 Task: Add Checklist CL0008 to Card Card0008 in Board Board0002 in Development in Trello
Action: Mouse moved to (507, 87)
Screenshot: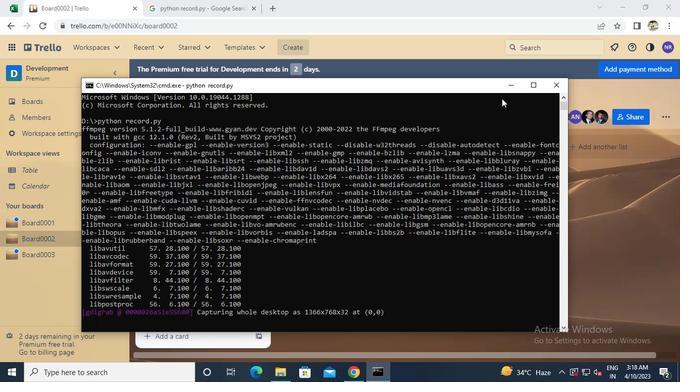 
Action: Mouse pressed left at (507, 87)
Screenshot: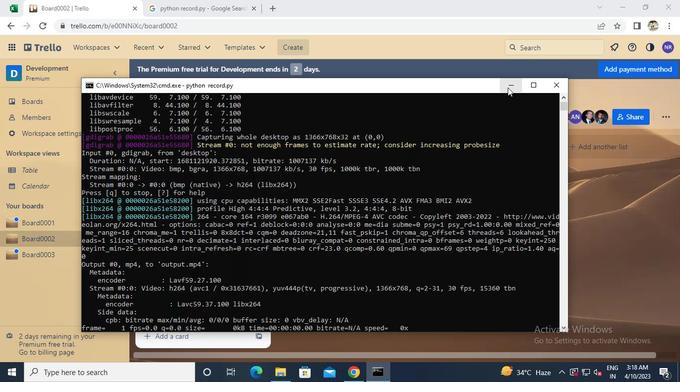 
Action: Mouse moved to (199, 299)
Screenshot: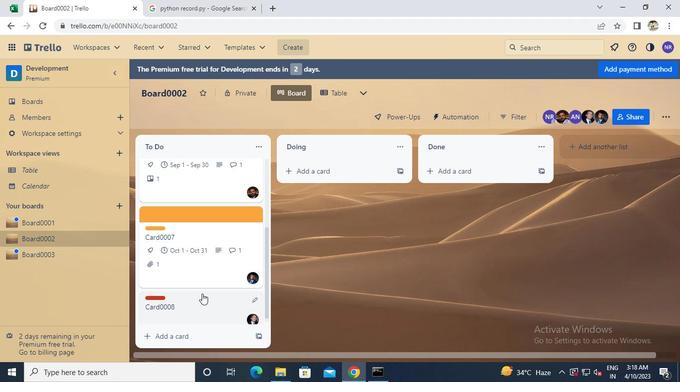 
Action: Mouse pressed left at (199, 299)
Screenshot: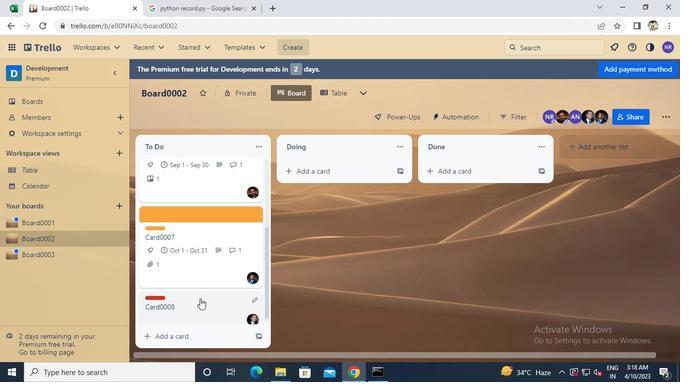 
Action: Mouse moved to (482, 201)
Screenshot: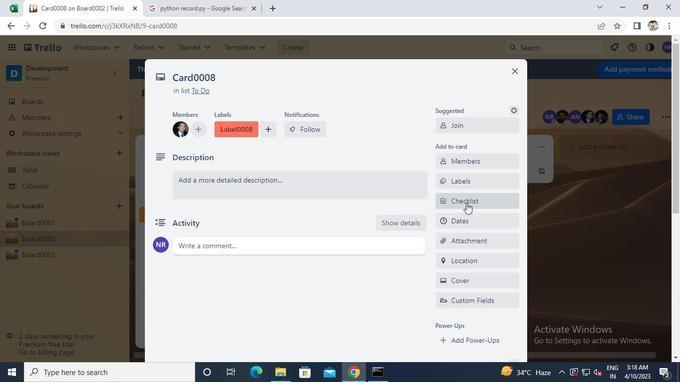 
Action: Mouse pressed left at (482, 201)
Screenshot: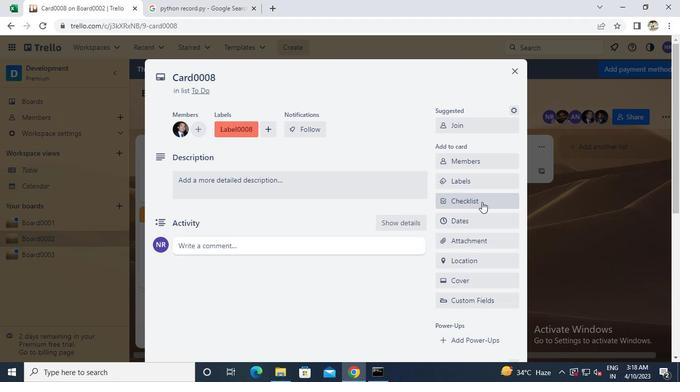 
Action: Keyboard Key.caps_lock
Screenshot: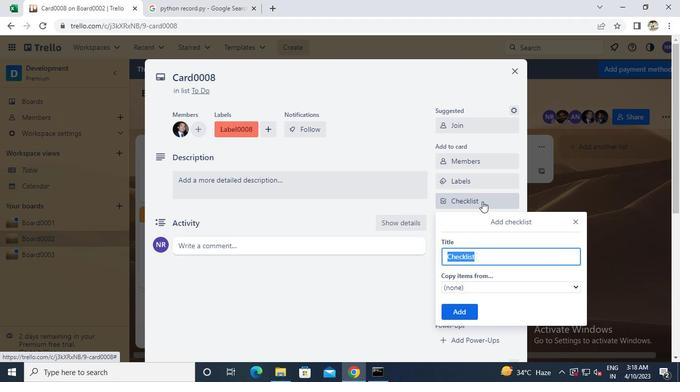 
Action: Keyboard c
Screenshot: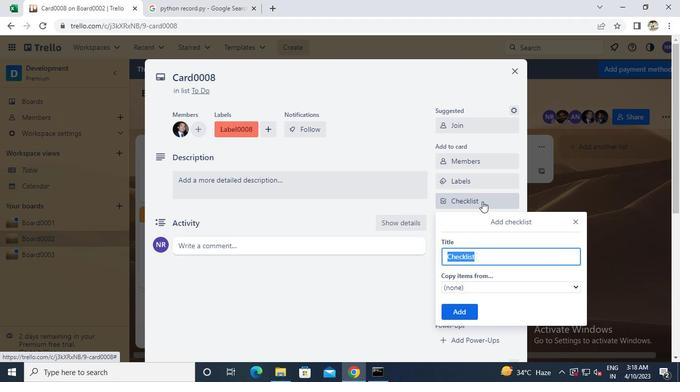 
Action: Keyboard l
Screenshot: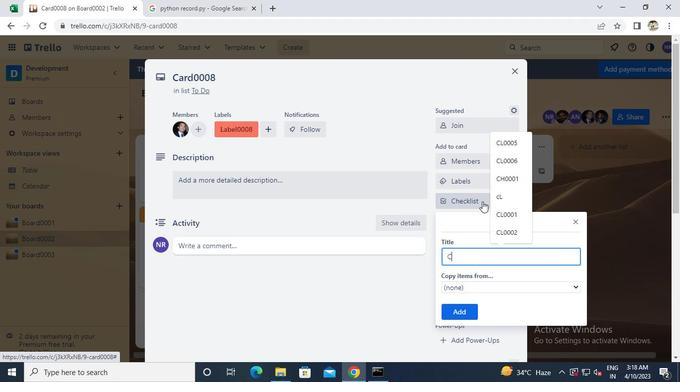 
Action: Keyboard 0
Screenshot: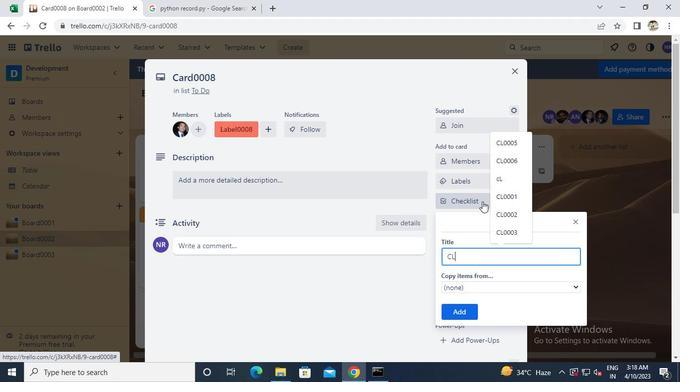 
Action: Keyboard 0
Screenshot: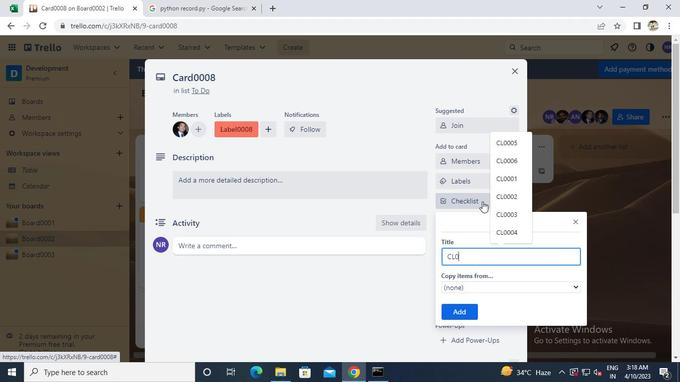 
Action: Keyboard 0
Screenshot: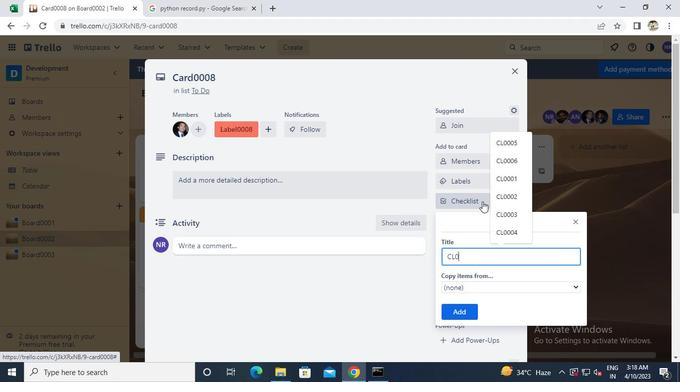 
Action: Keyboard 8
Screenshot: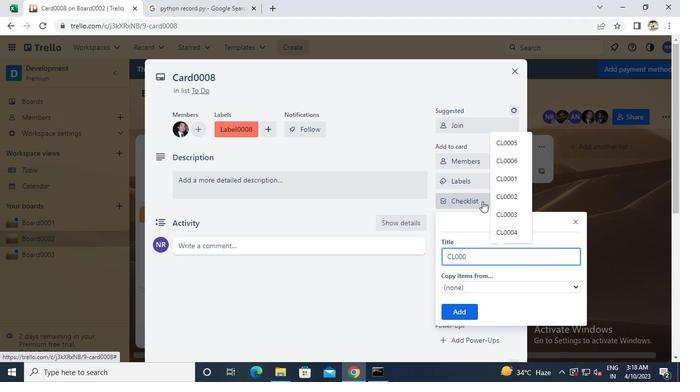 
Action: Mouse moved to (457, 310)
Screenshot: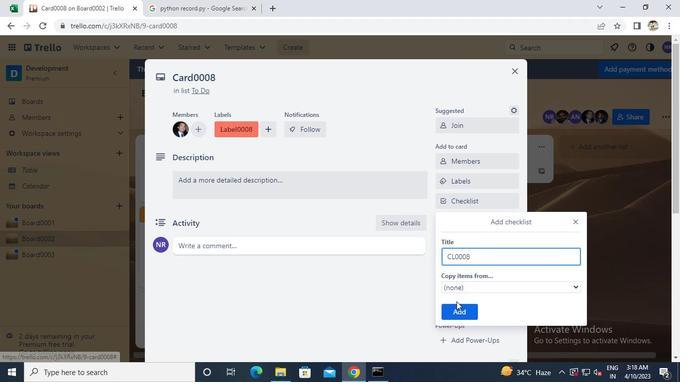 
Action: Mouse pressed left at (457, 310)
Screenshot: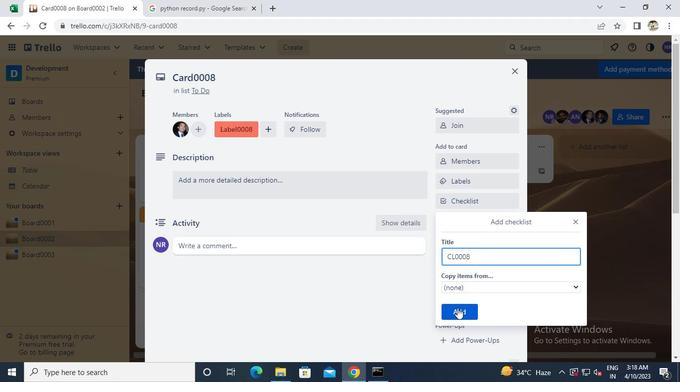 
Action: Mouse moved to (514, 71)
Screenshot: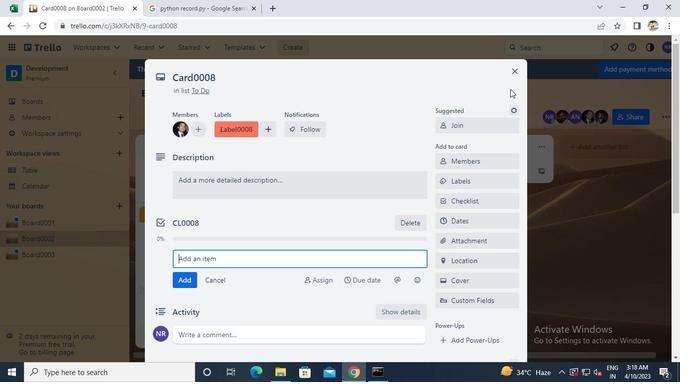 
Action: Mouse pressed left at (514, 71)
Screenshot: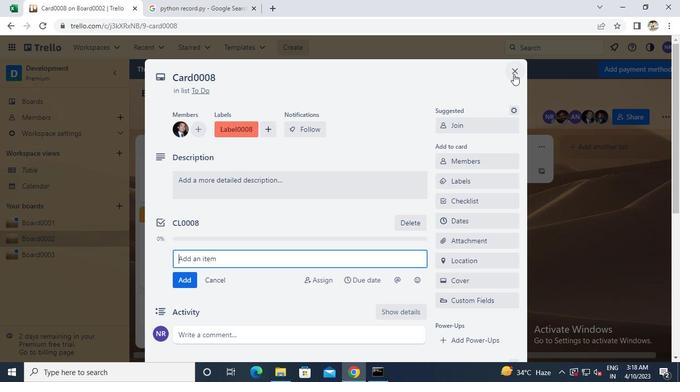 
Action: Mouse moved to (379, 372)
Screenshot: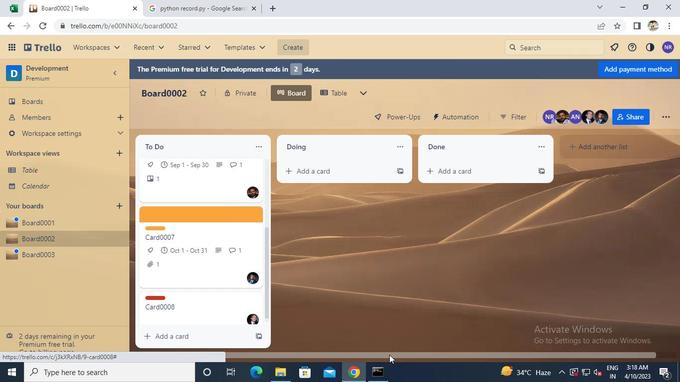 
Action: Mouse pressed left at (379, 372)
Screenshot: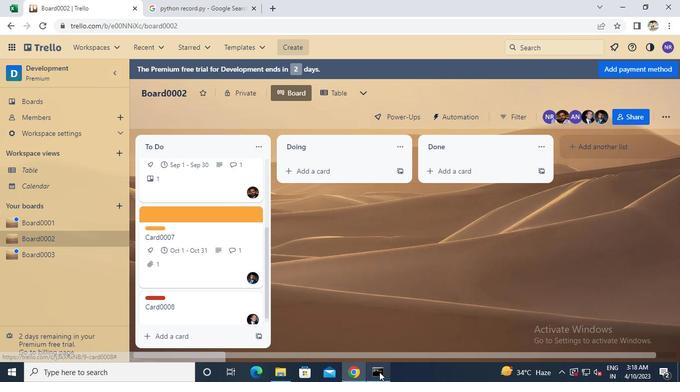 
Action: Mouse moved to (561, 86)
Screenshot: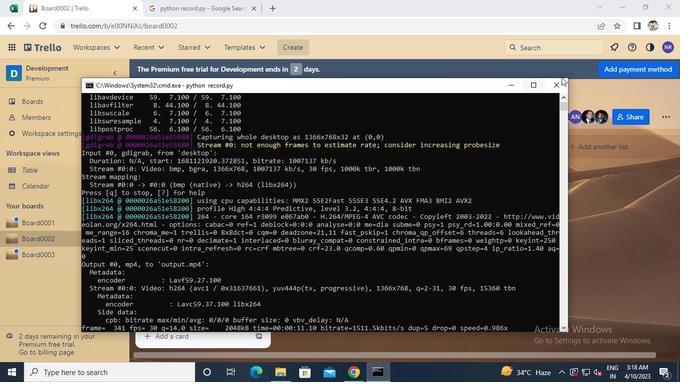 
Action: Mouse pressed left at (561, 86)
Screenshot: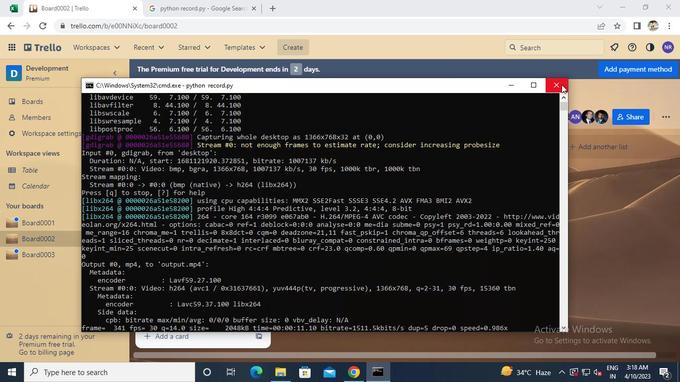 
